 Task: Set the Layer B modulation for the ISDB-T reception parameter to 16-QAM.
Action: Mouse moved to (97, 11)
Screenshot: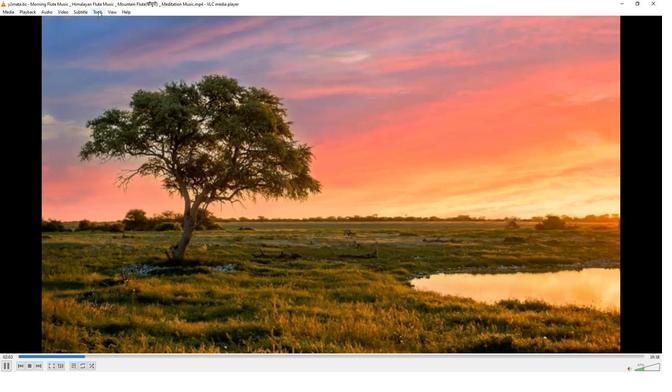 
Action: Mouse pressed left at (97, 11)
Screenshot: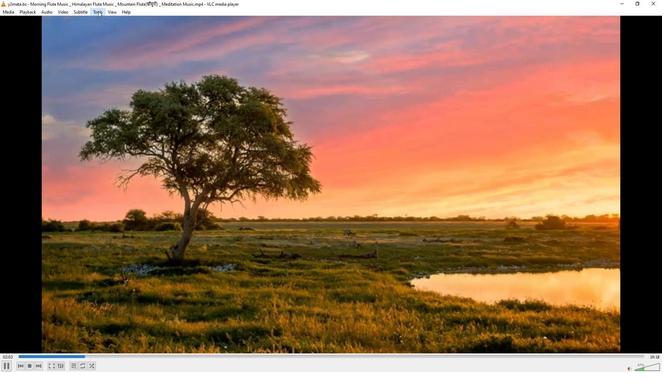 
Action: Mouse moved to (107, 93)
Screenshot: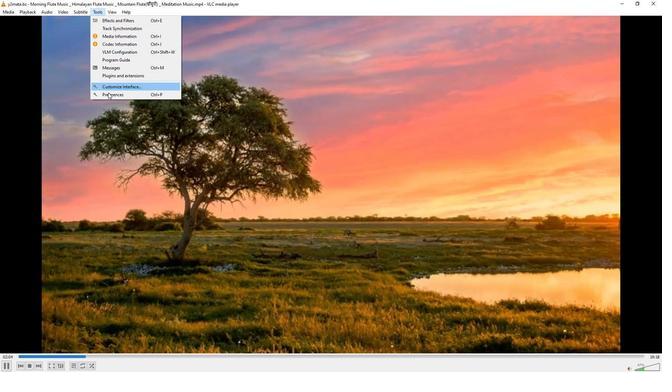 
Action: Mouse pressed left at (107, 93)
Screenshot: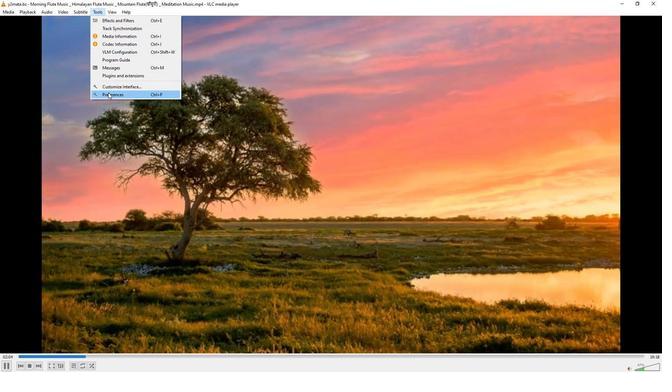 
Action: Mouse moved to (220, 303)
Screenshot: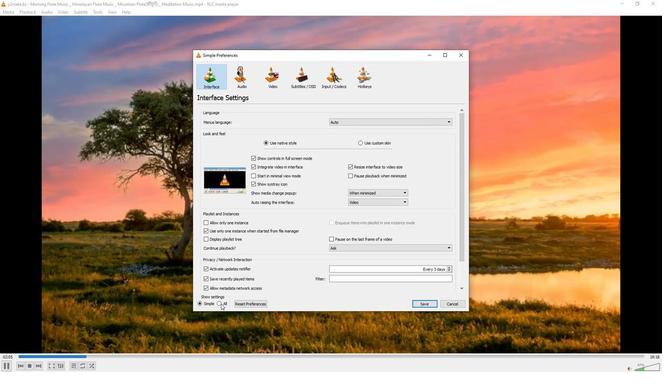 
Action: Mouse pressed left at (220, 303)
Screenshot: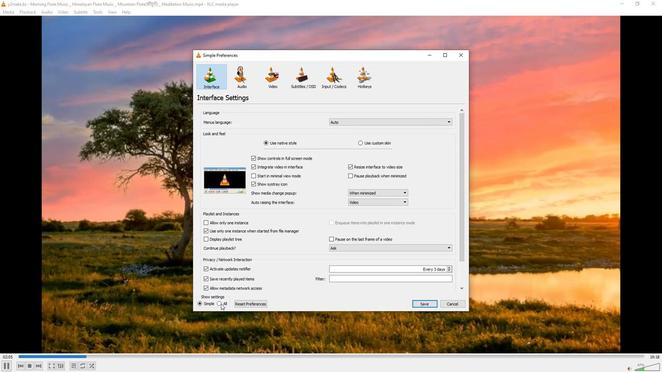 
Action: Mouse moved to (209, 187)
Screenshot: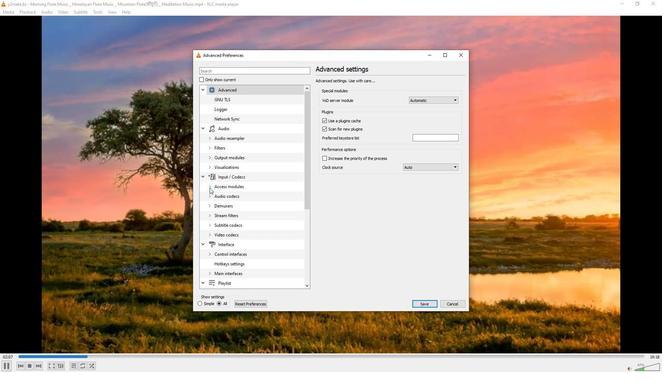 
Action: Mouse pressed left at (209, 187)
Screenshot: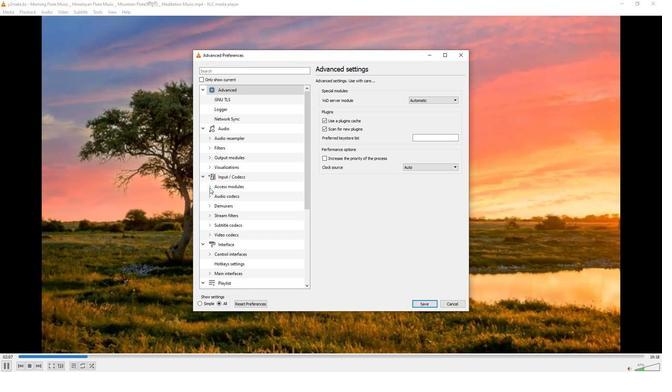 
Action: Mouse moved to (223, 244)
Screenshot: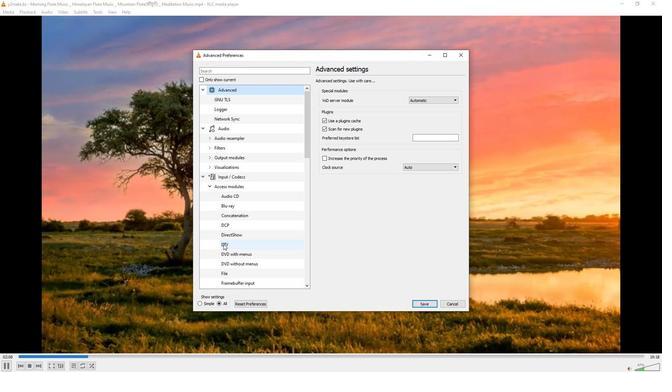 
Action: Mouse pressed left at (223, 244)
Screenshot: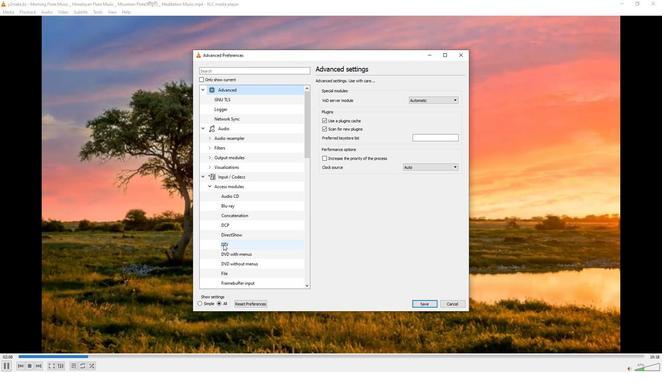 
Action: Mouse moved to (437, 261)
Screenshot: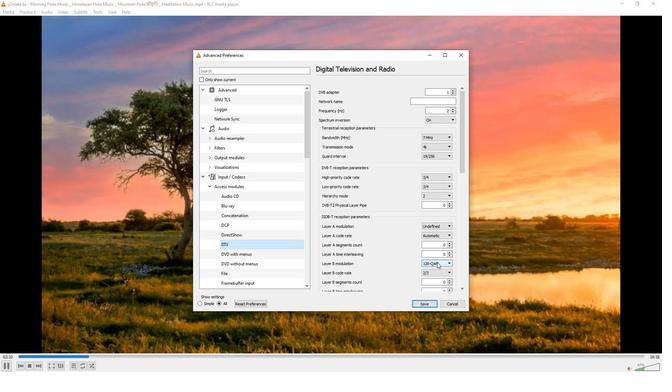 
Action: Mouse pressed left at (437, 261)
Screenshot: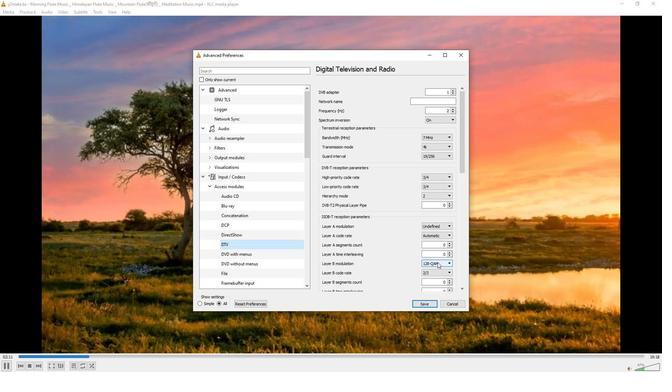 
Action: Mouse moved to (432, 278)
Screenshot: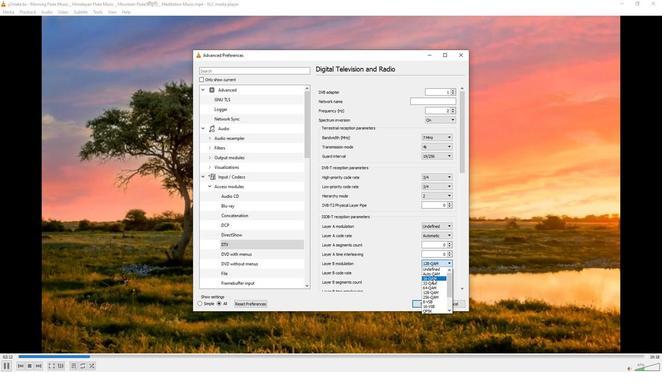 
Action: Mouse pressed left at (432, 278)
Screenshot: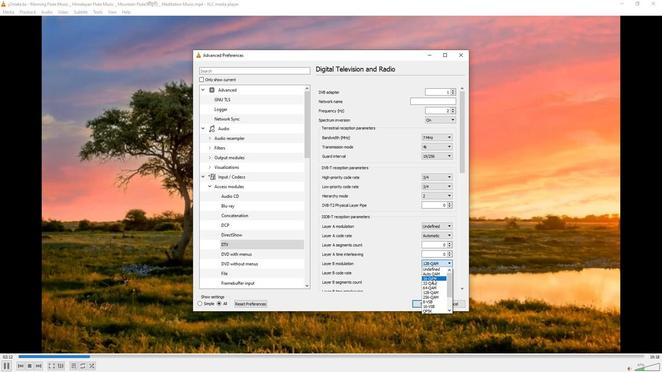 
Action: Mouse moved to (387, 264)
Screenshot: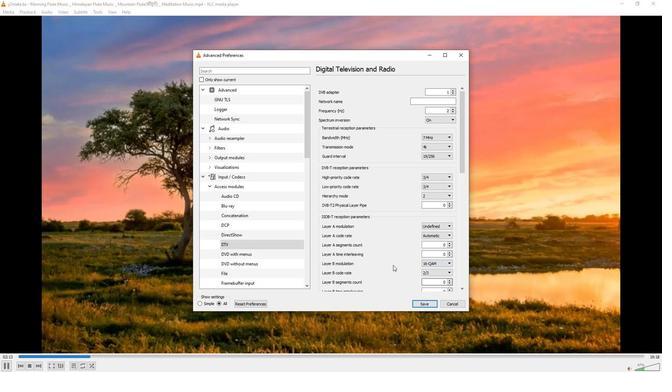 
